 Task: Use the formula "GOOGLEFINANCE" in spreadsheet "Project protfolio".
Action: Mouse moved to (133, 77)
Screenshot: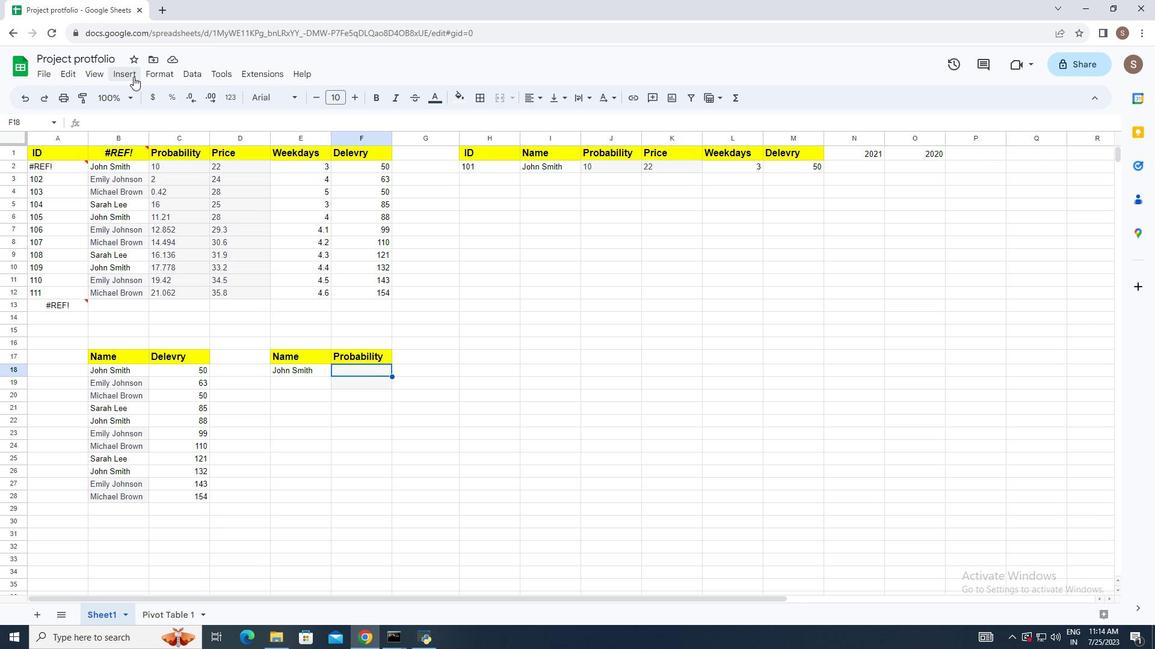 
Action: Mouse pressed left at (133, 77)
Screenshot: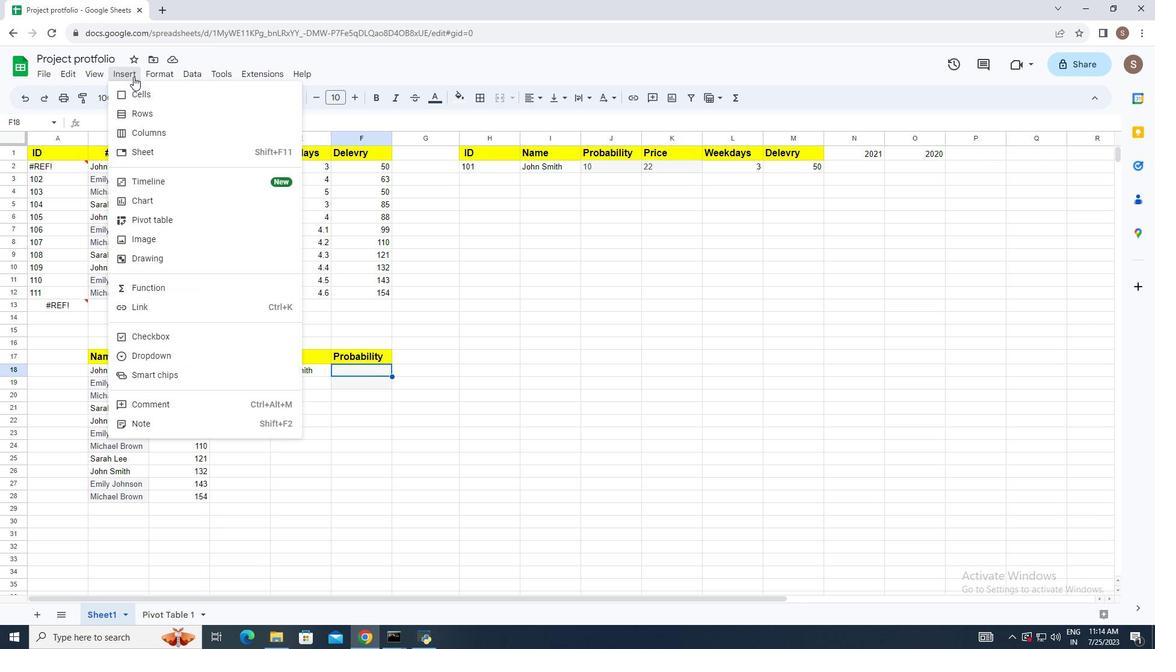 
Action: Mouse moved to (193, 286)
Screenshot: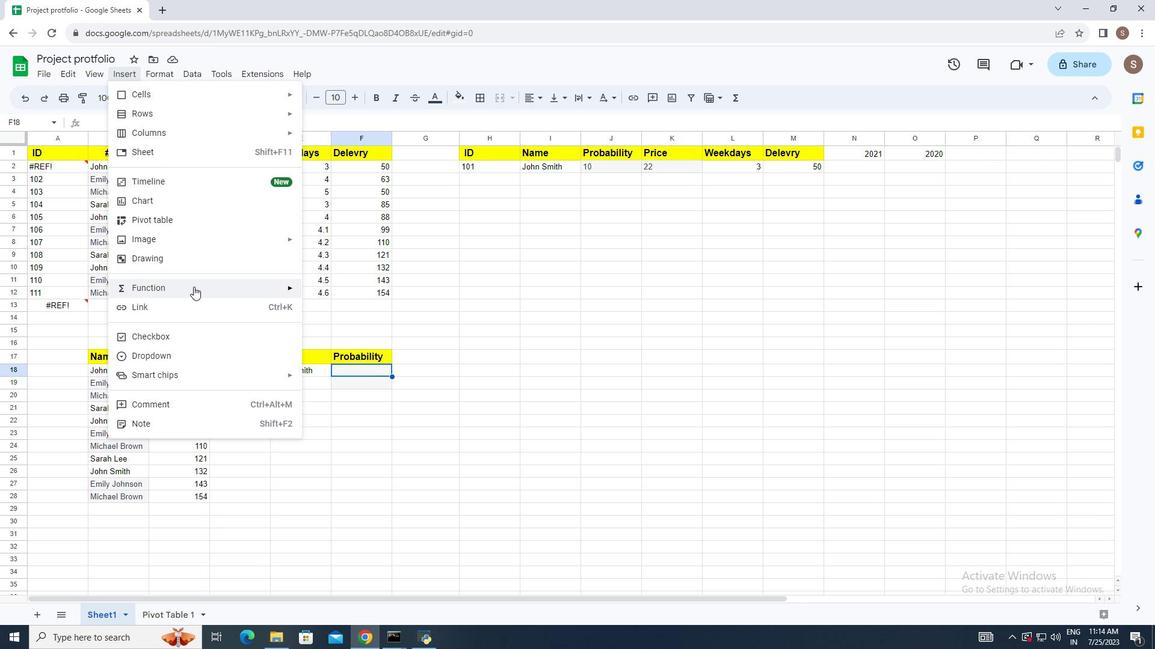 
Action: Mouse pressed left at (193, 286)
Screenshot: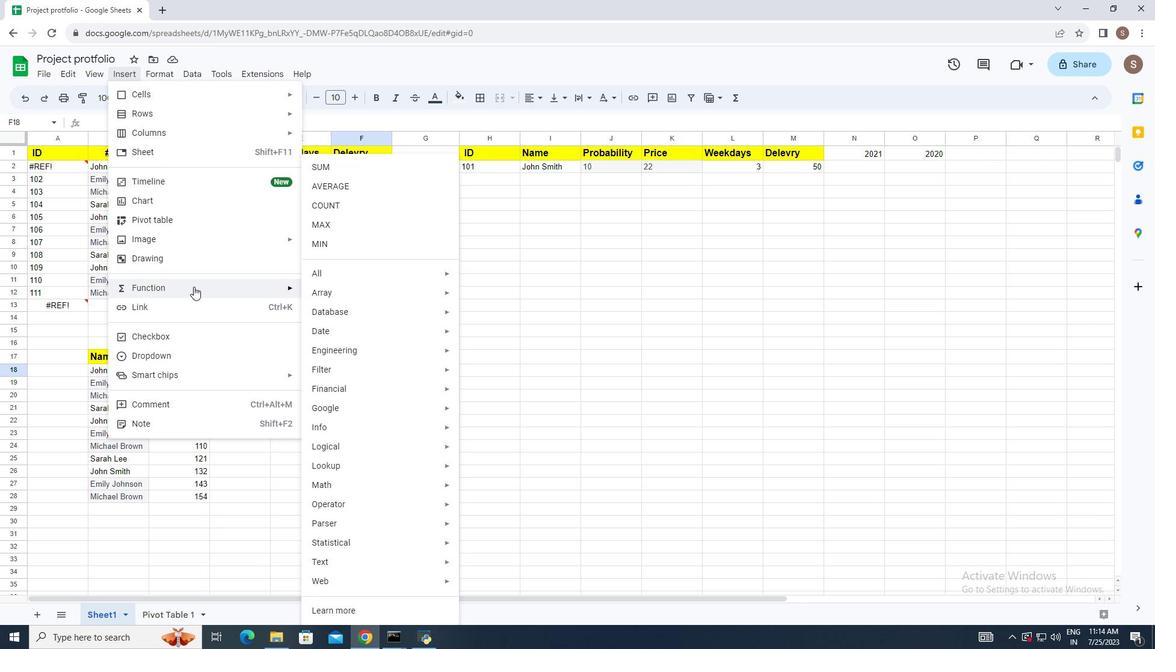 
Action: Mouse moved to (382, 269)
Screenshot: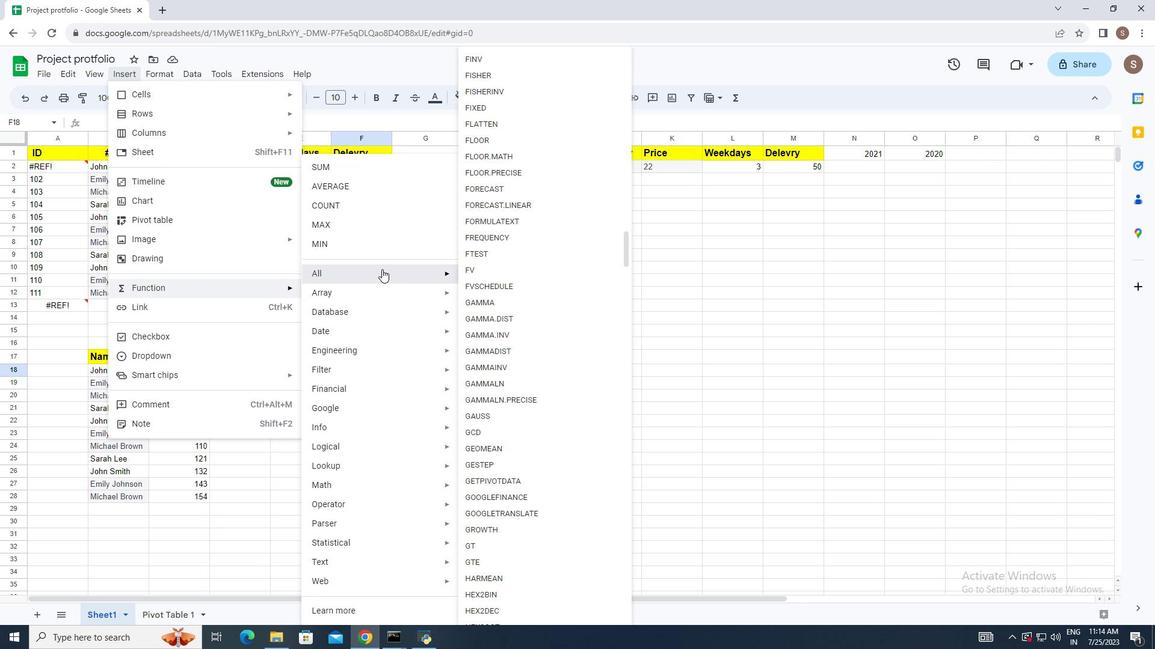 
Action: Mouse pressed left at (382, 269)
Screenshot: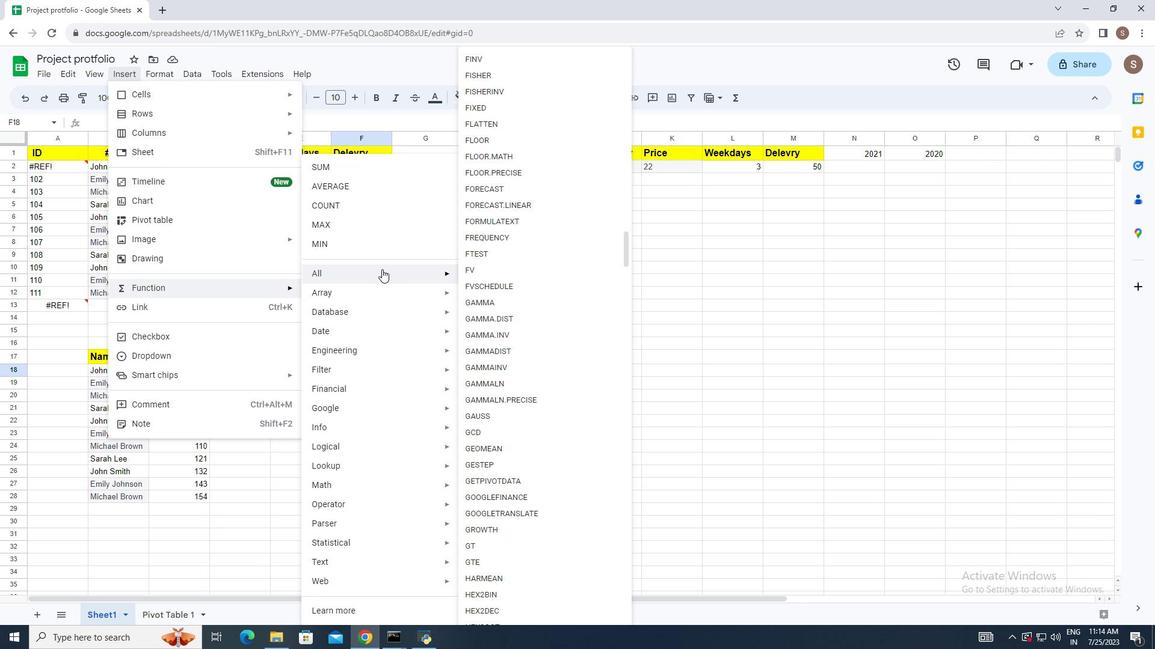 
Action: Mouse moved to (537, 499)
Screenshot: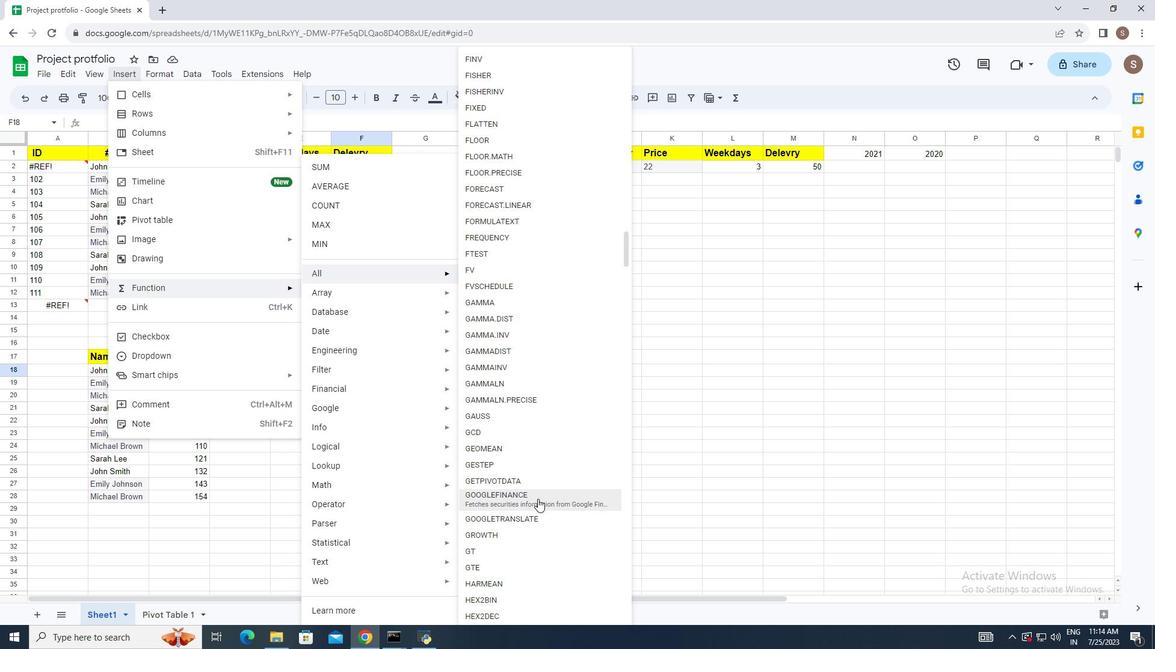 
Action: Mouse pressed left at (537, 499)
Screenshot: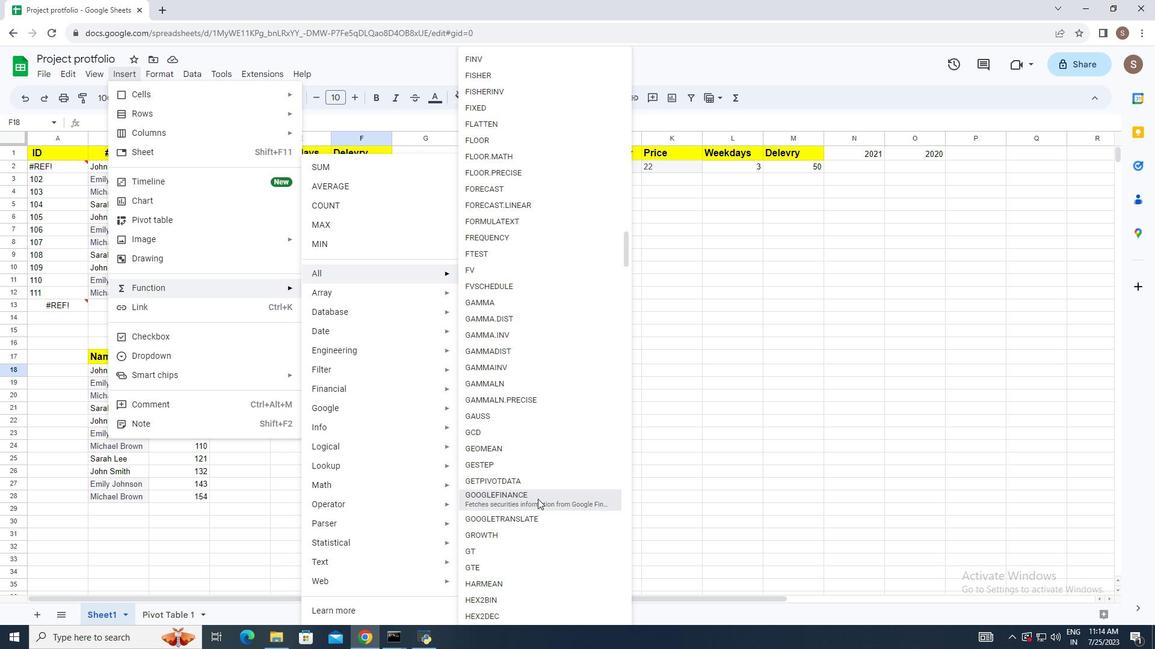 
Action: Mouse moved to (409, 487)
Screenshot: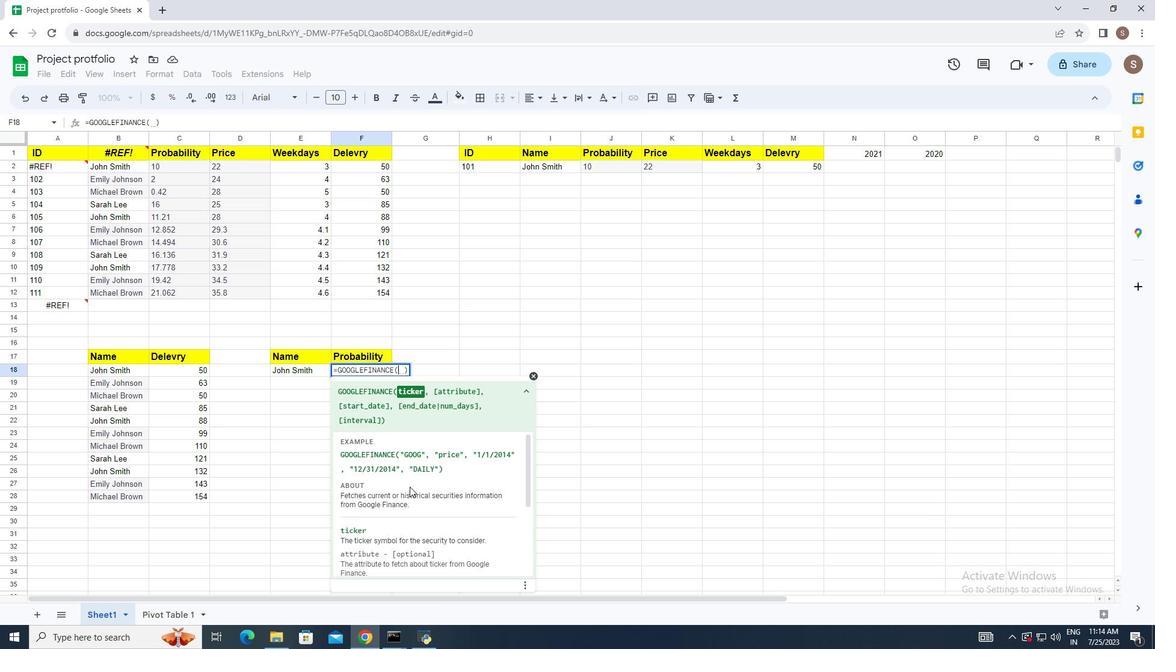 
Action: Key pressed <Key.shift_r>"goog<Key.shift_r>",<Key.space><Key.shift_r>"price<Key.shift_r><Key.shift_r><Key.shift_r><Key.shift_r><Key.shift_r><Key.shift_r><Key.shift_r><Key.shift_r><Key.shift_r><Key.shift_r><Key.shift_r><Key.shift_r><Key.shift_r><Key.shift_r><Key.shift_r><Key.shift_r>",<Key.space><Key.shift_r>"1/1/2014<Key.shift_r>",<Key.space><Key.shift_r>"12/31/2014<Key.shift_r>",<Key.space><Key.shift_r><Key.shift_r><Key.shift_r><Key.shift_r><Key.shift_r><Key.shift_r><Key.shift_r><Key.shift_r><Key.shift_r><Key.shift_r><Key.shift_r><Key.shift_r><Key.shift_r><Key.shift_r><Key.shift_r><Key.shift_r><Key.shift_r>"daily<Key.shift_r><Key.shift_r>"<Key.enter>
Screenshot: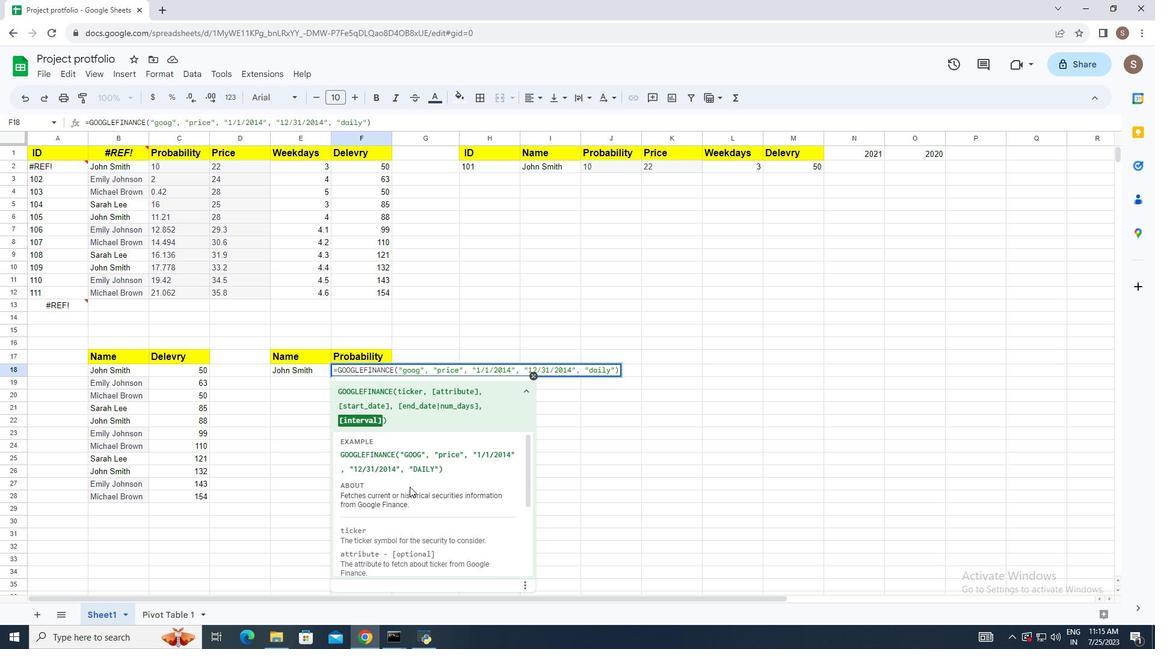 
